 Task: Use the formula "SLOPE" in spreadsheet "Project portfolio".
Action: Mouse pressed left at (332, 222)
Screenshot: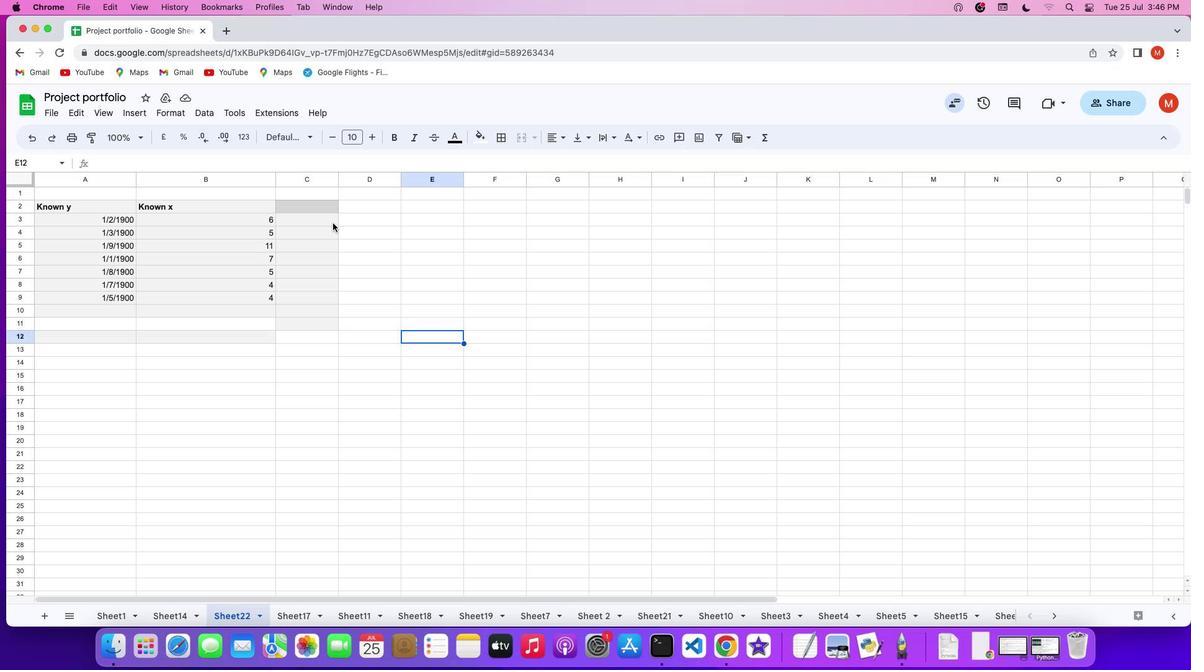 
Action: Mouse moved to (341, 225)
Screenshot: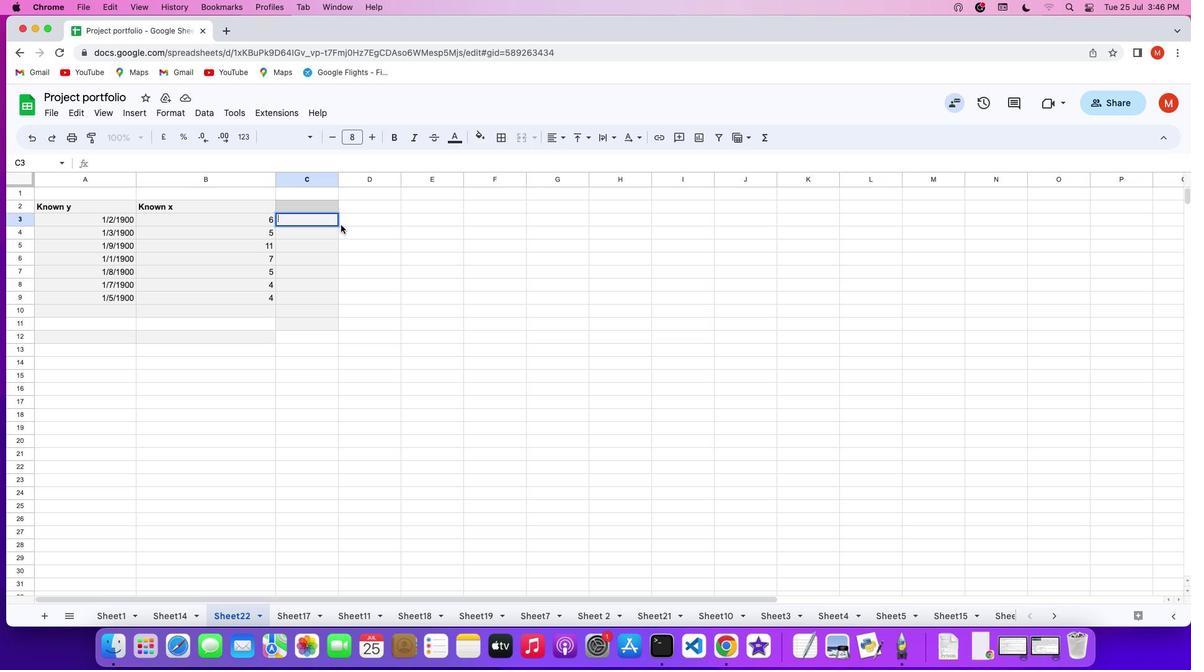
Action: Key pressed '='
Screenshot: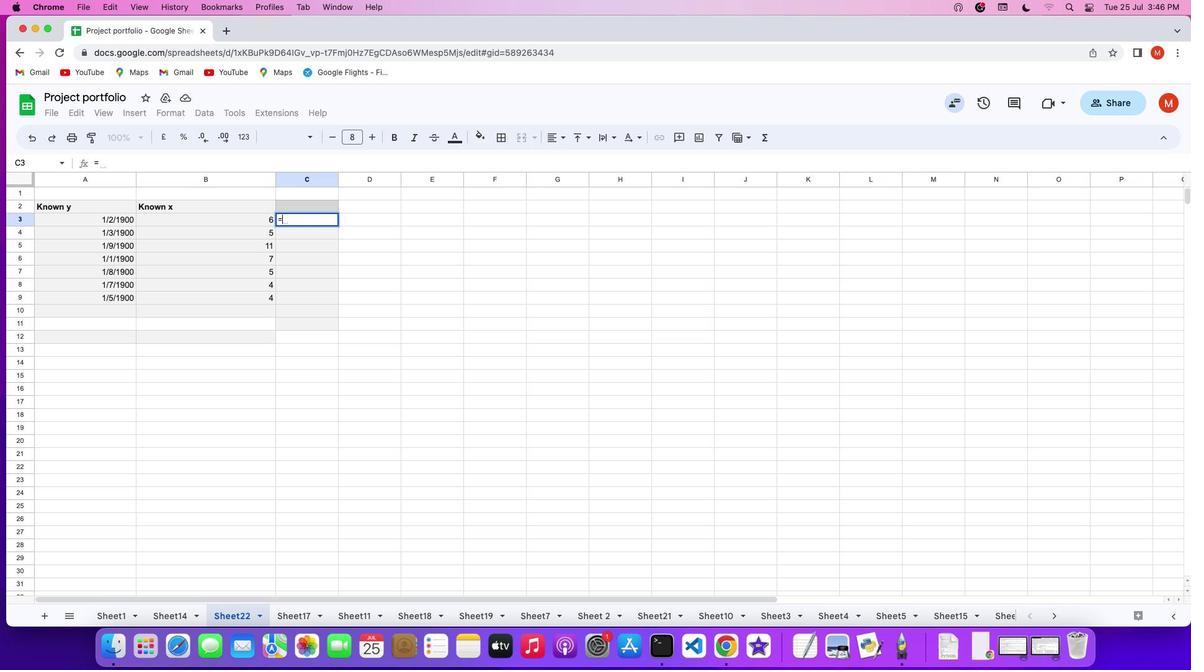 
Action: Mouse moved to (765, 139)
Screenshot: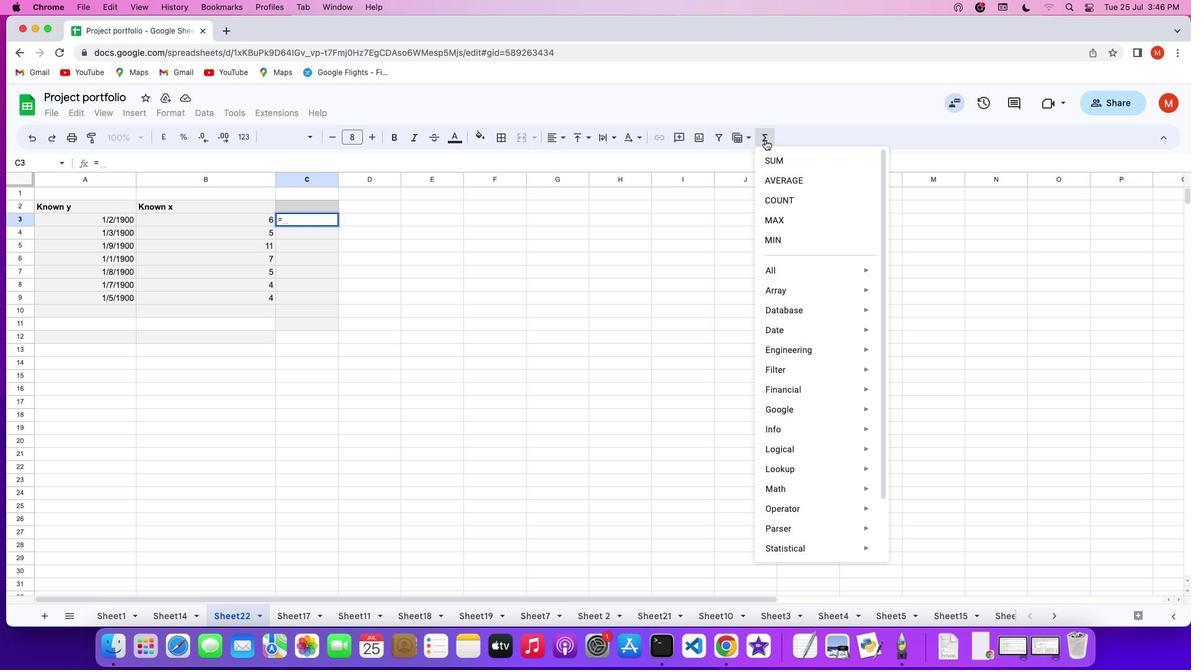 
Action: Mouse pressed left at (765, 139)
Screenshot: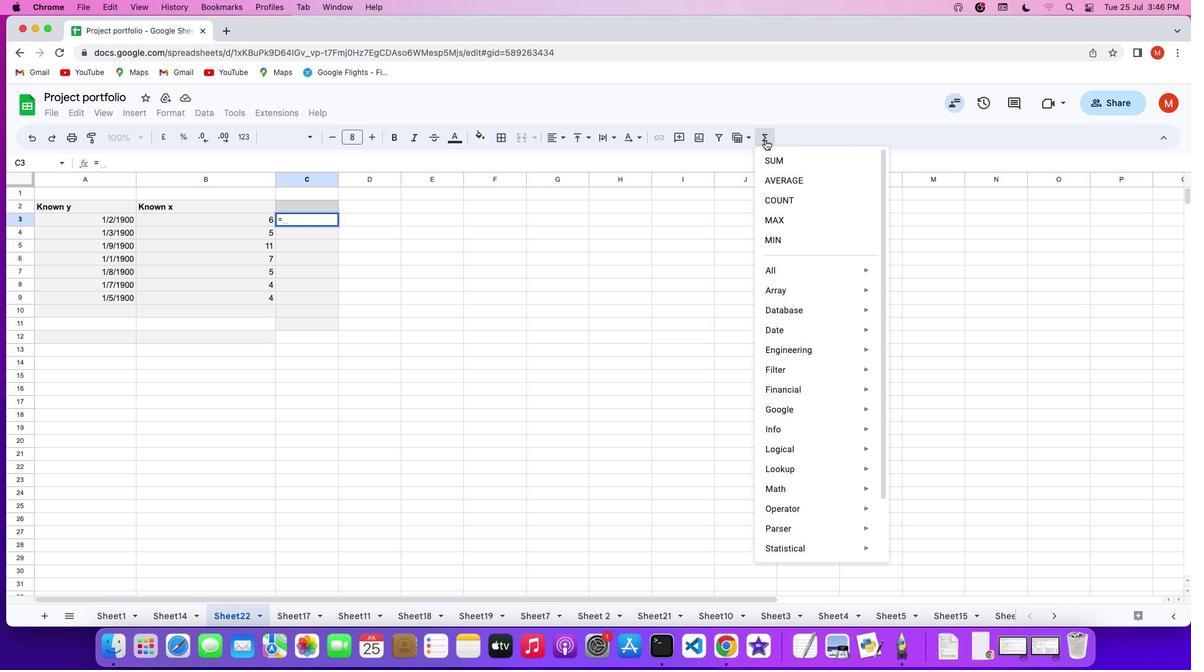 
Action: Mouse moved to (896, 283)
Screenshot: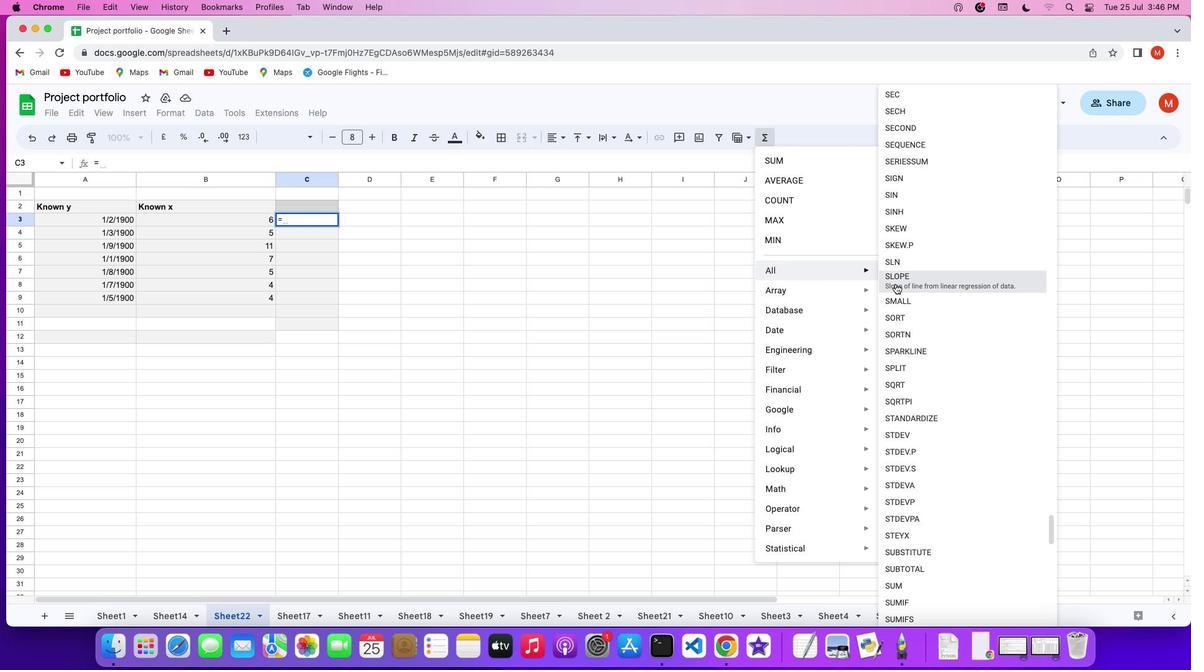 
Action: Mouse pressed left at (896, 283)
Screenshot: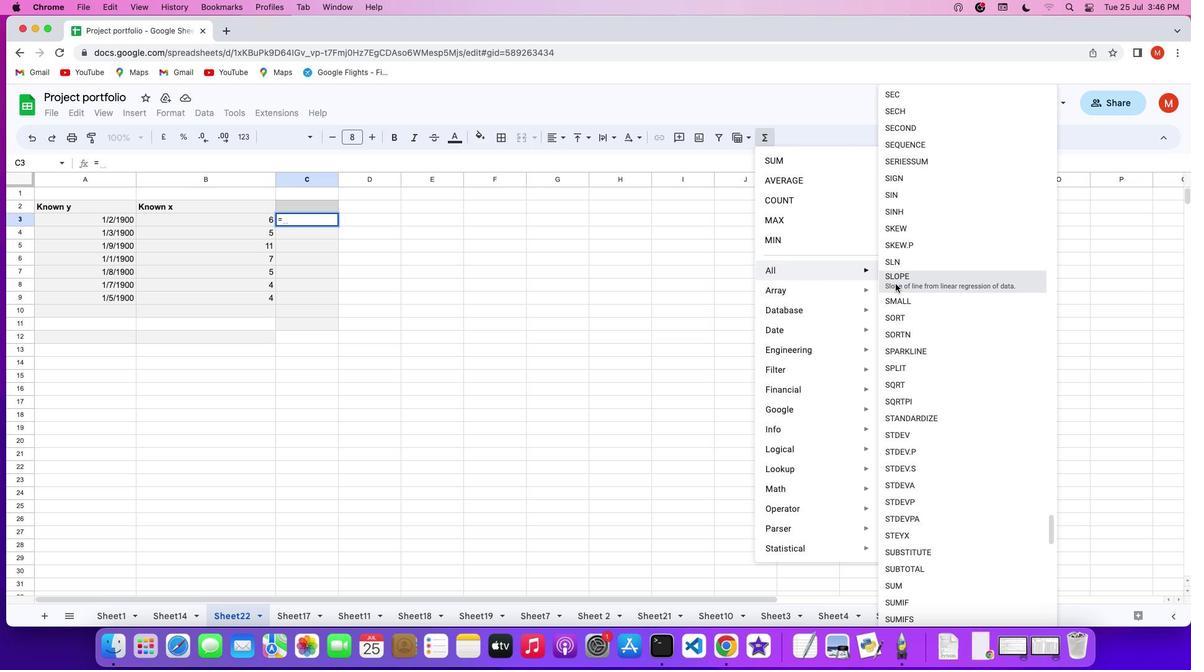 
Action: Mouse moved to (83, 218)
Screenshot: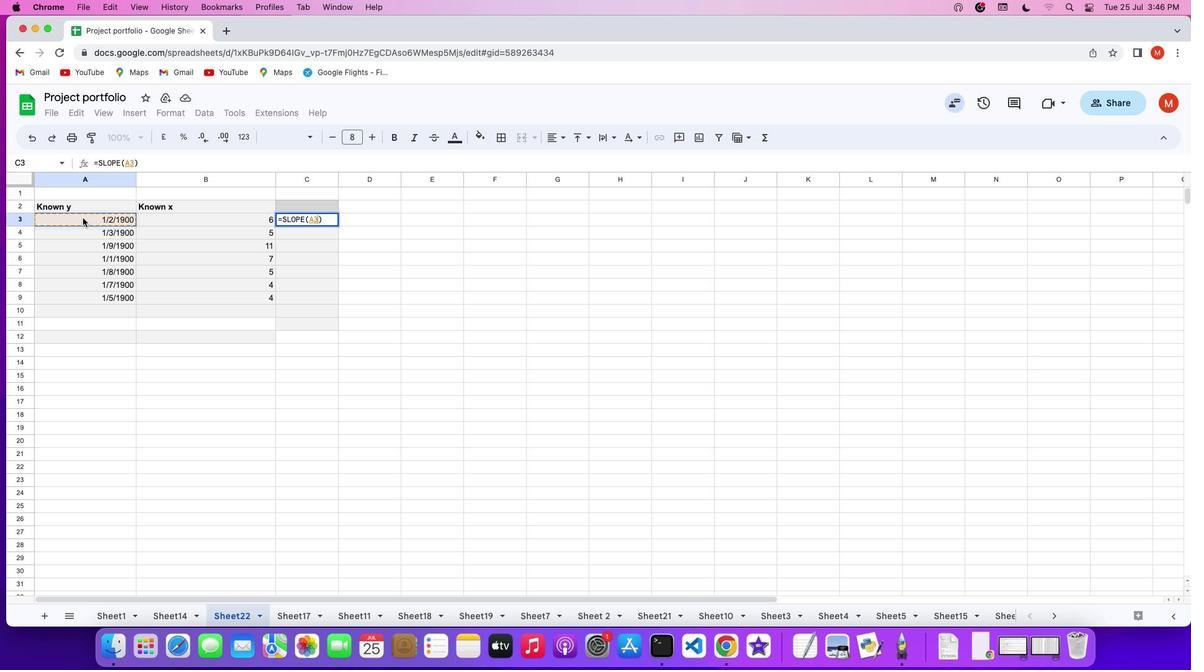 
Action: Mouse pressed left at (83, 218)
Screenshot: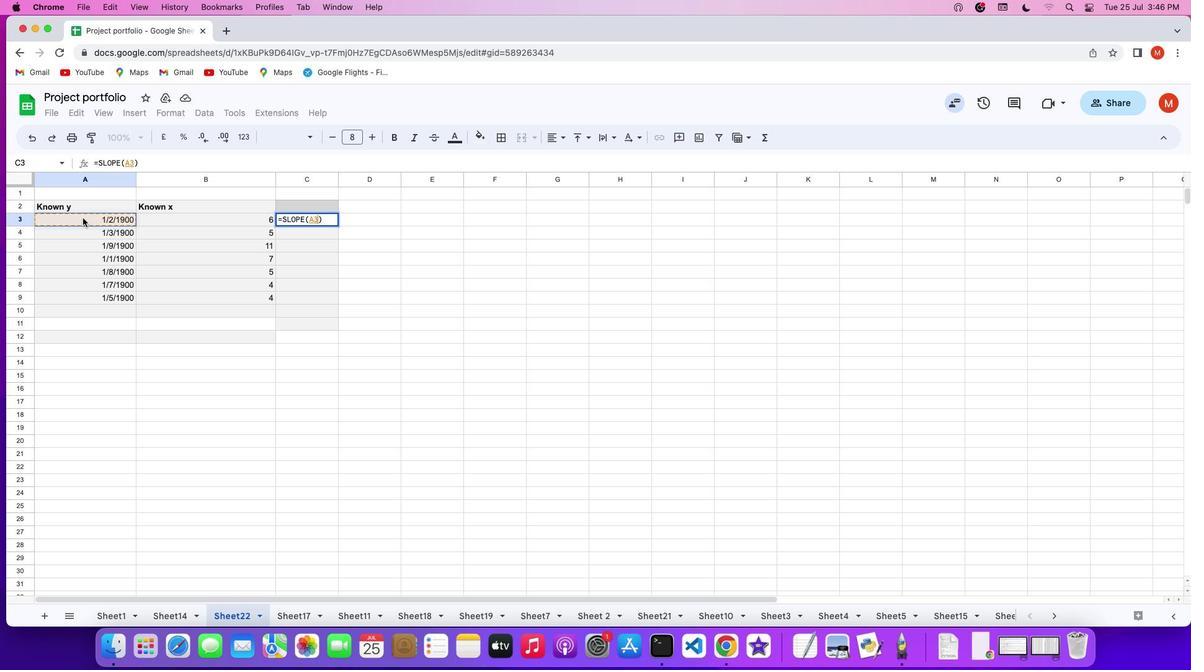 
Action: Mouse moved to (93, 299)
Screenshot: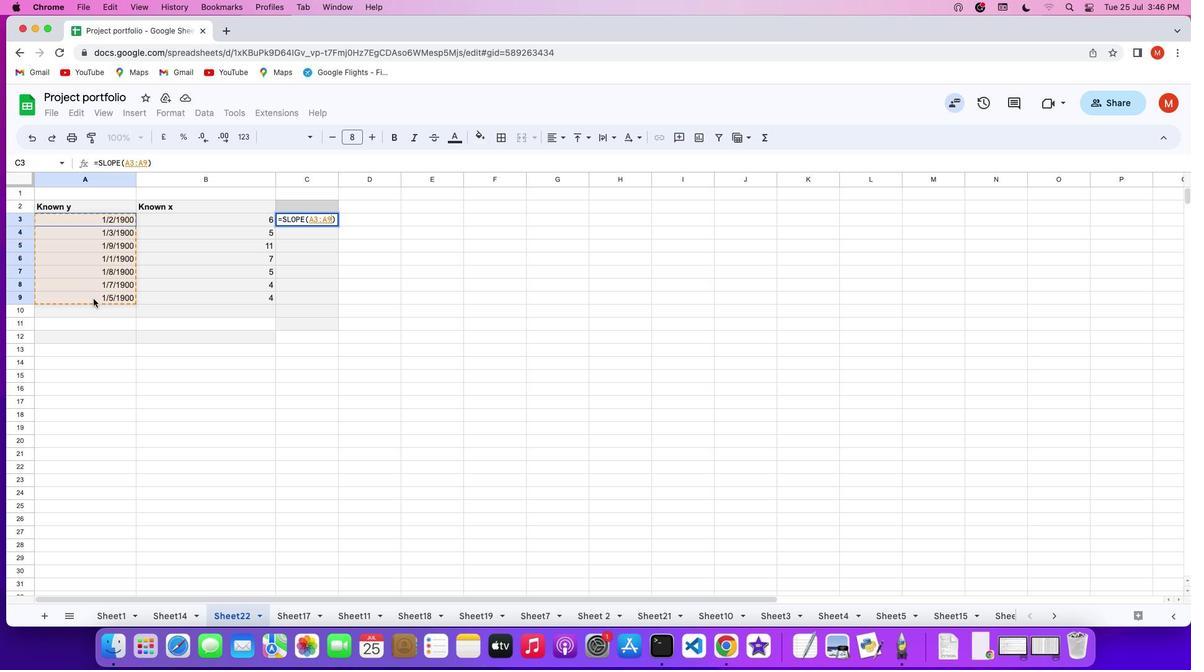 
Action: Key pressed ','
Screenshot: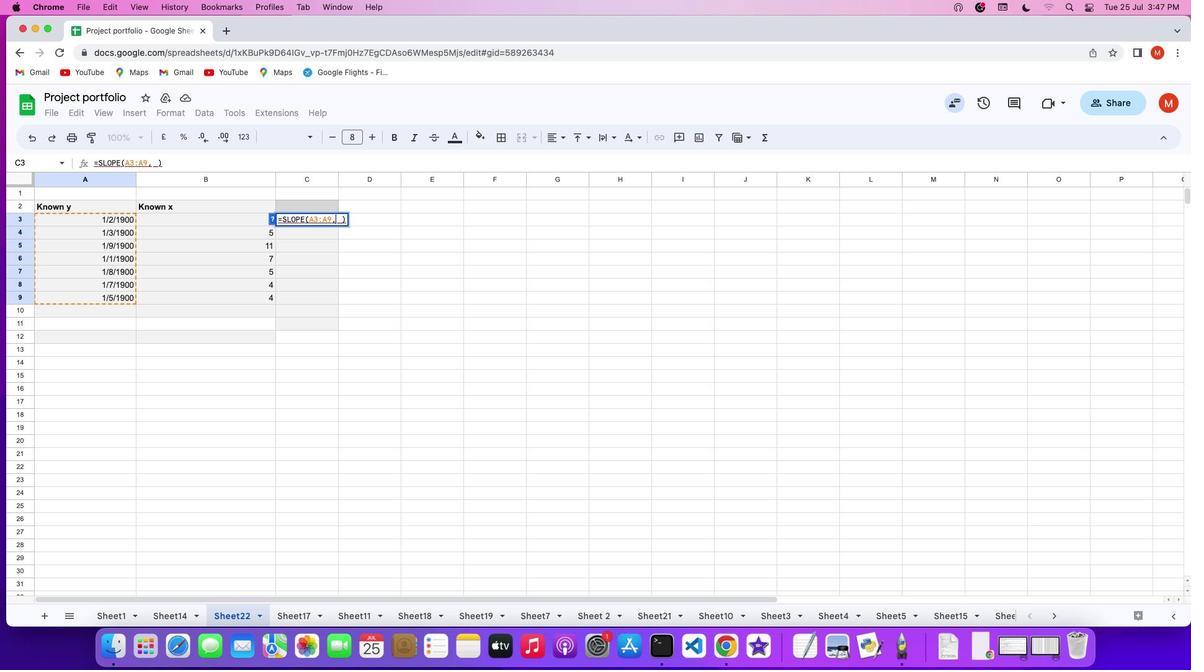 
Action: Mouse moved to (228, 218)
Screenshot: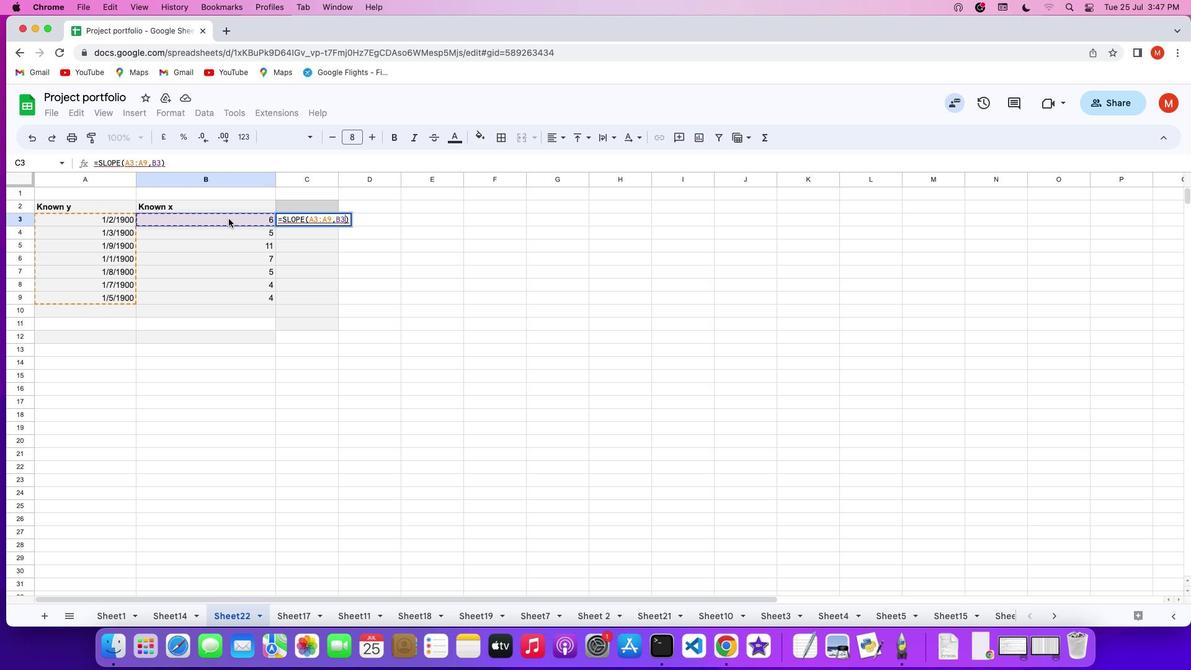 
Action: Mouse pressed left at (228, 218)
Screenshot: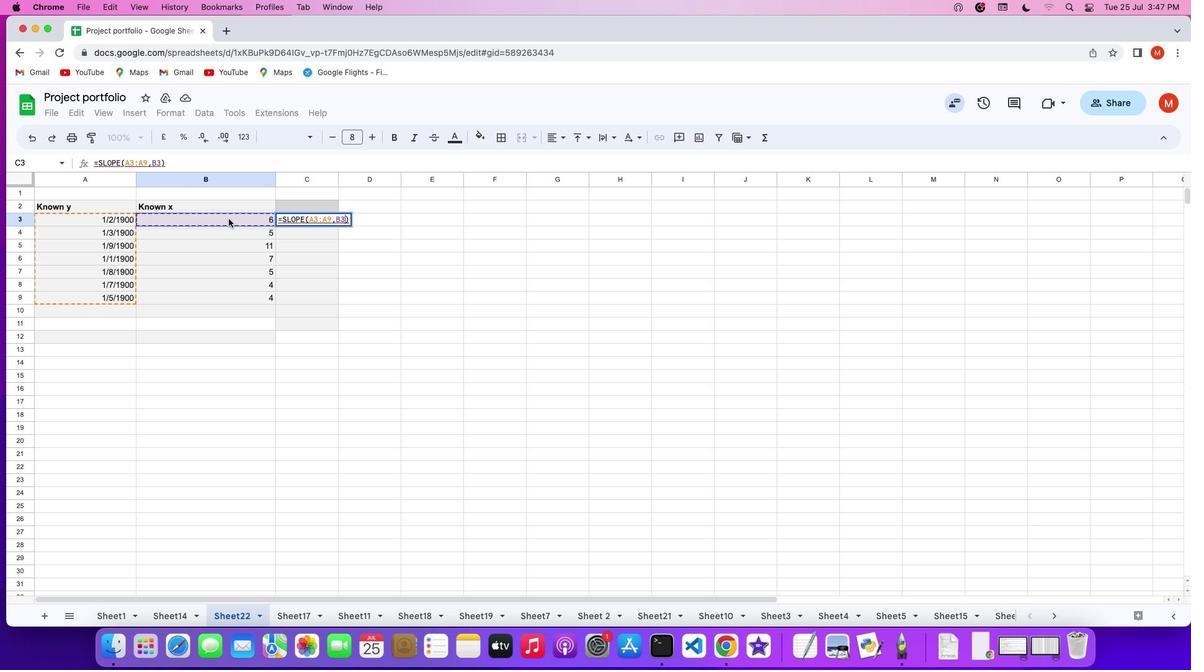 
Action: Mouse moved to (237, 297)
Screenshot: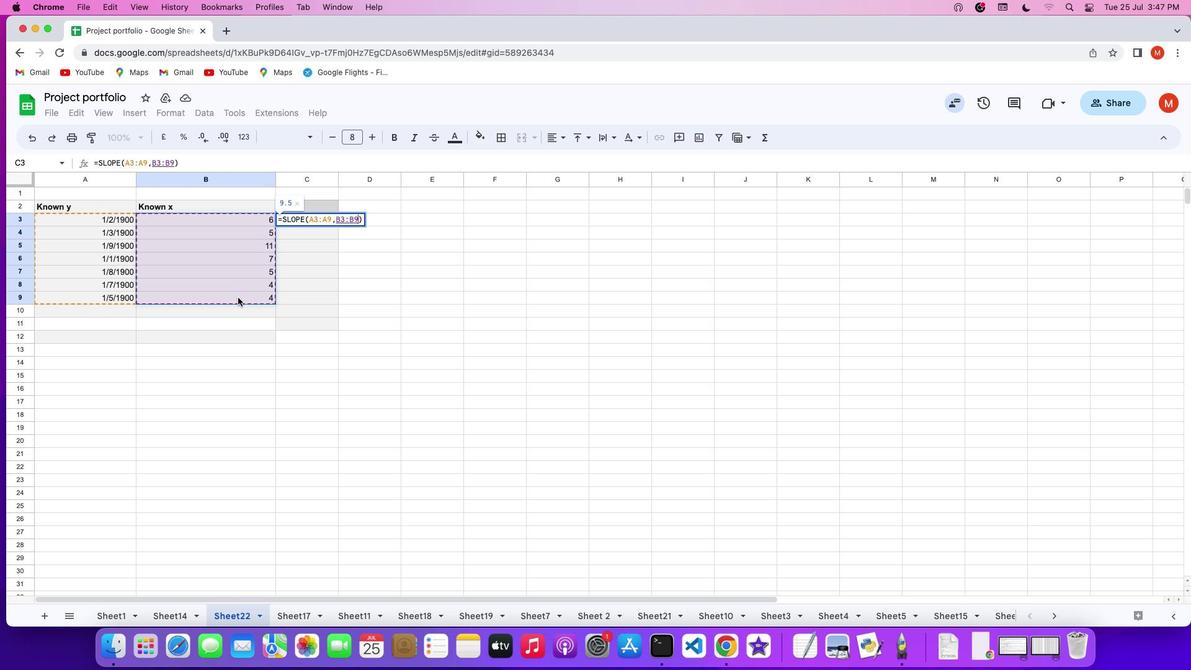 
Action: Key pressed Key.enter
Screenshot: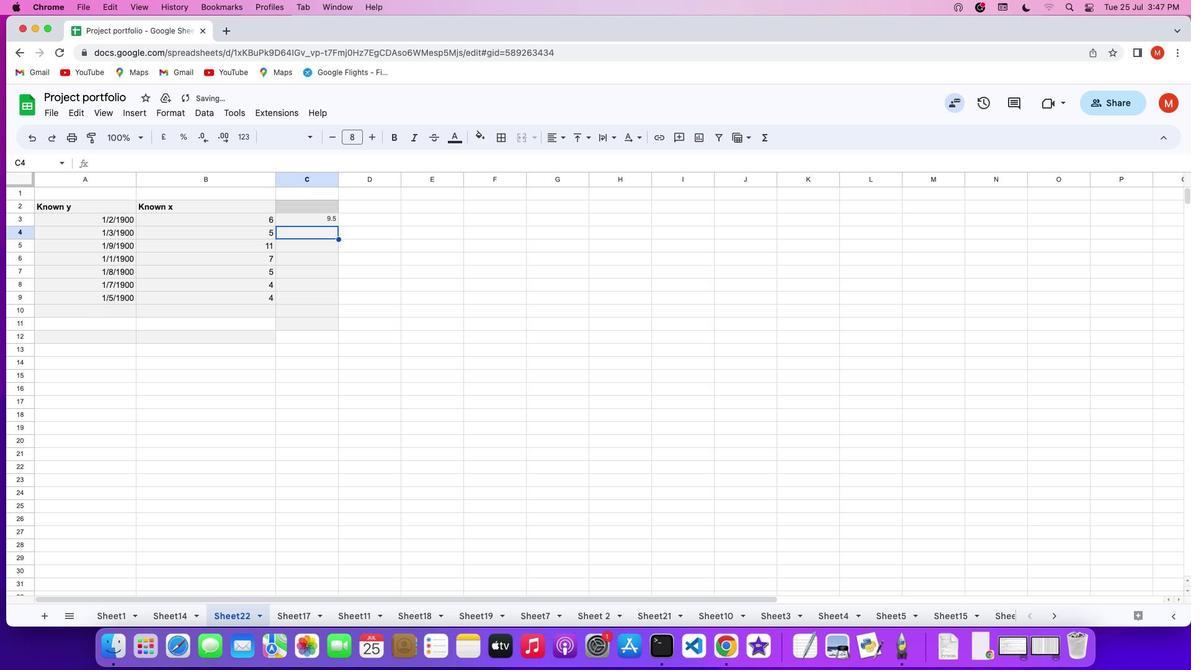 
